 Task: Create a rule from the Recommended list, Task Added to this Project -> add SubTasks in the project AgileHive with SubTasks Gather and Analyse Requirements , Design and Implement Solution , System Test and UAT , Release to Production / Go Live
Action: Mouse moved to (760, 489)
Screenshot: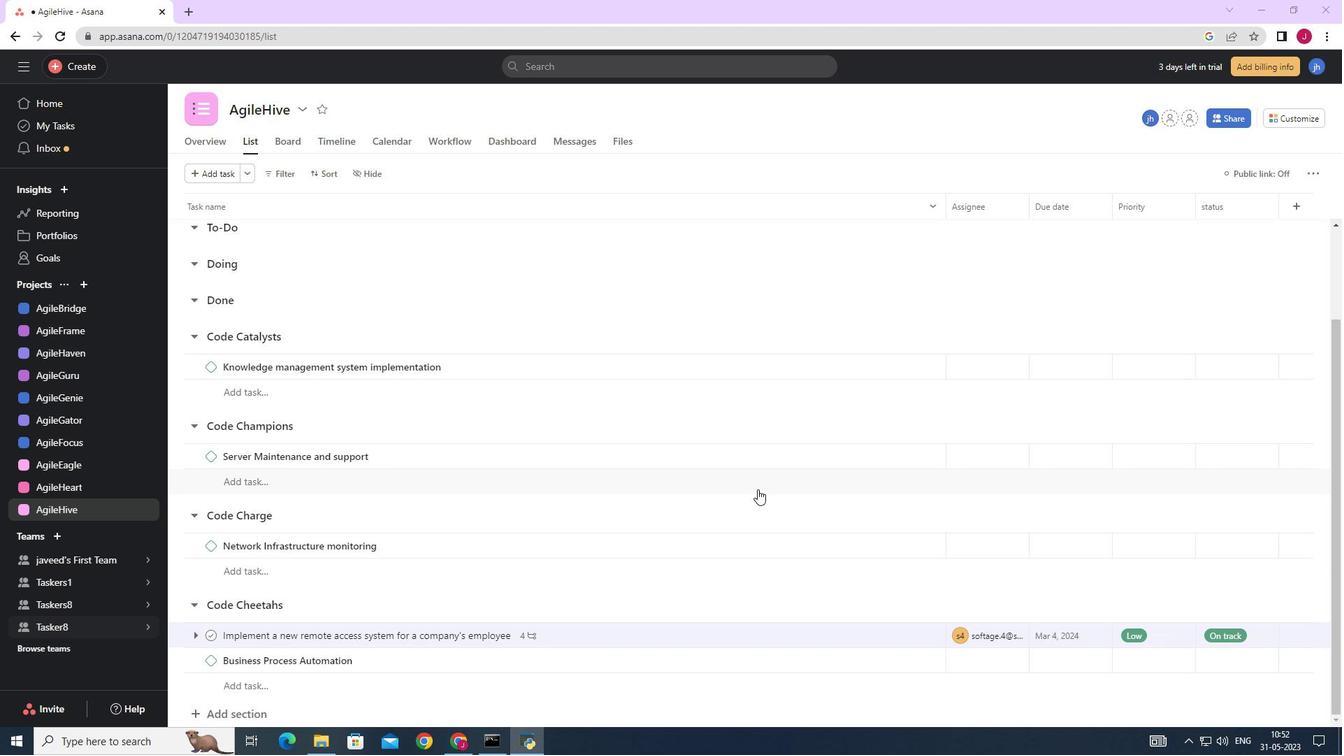 
Action: Mouse scrolled (760, 488) with delta (0, 0)
Screenshot: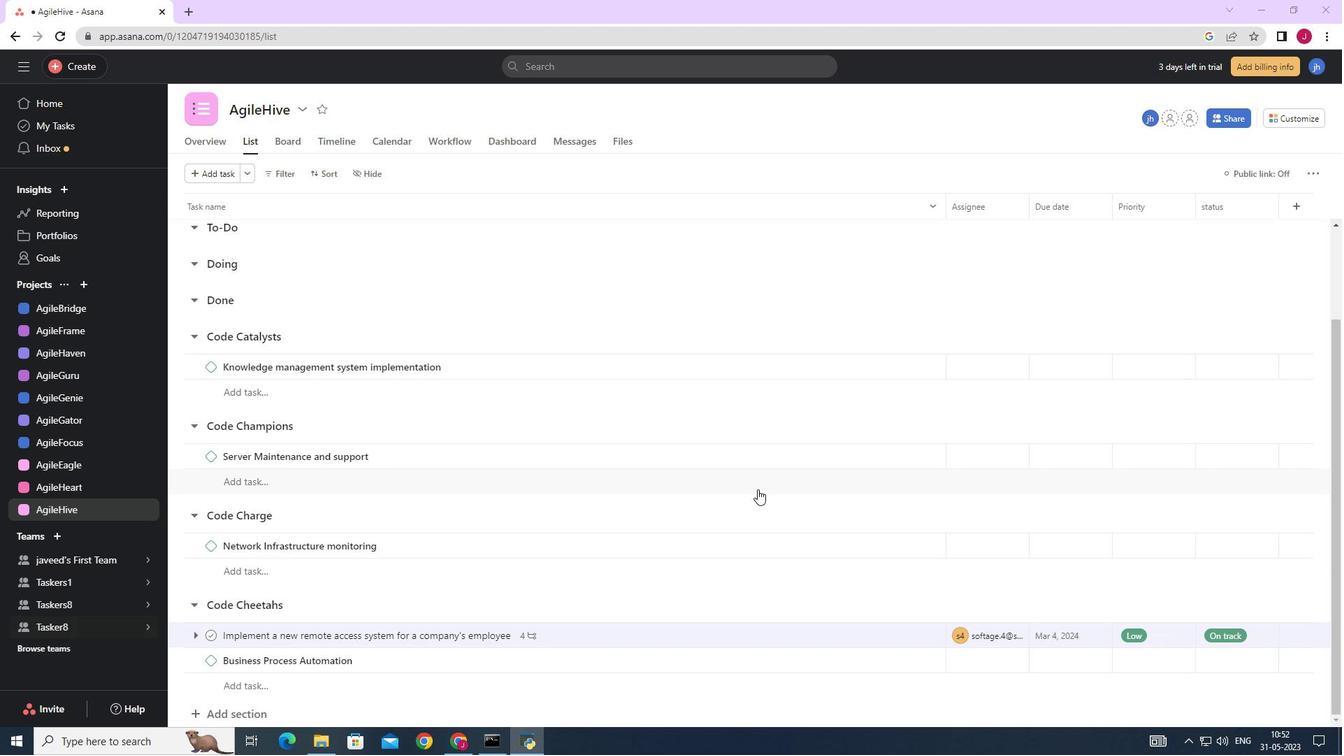 
Action: Mouse moved to (761, 490)
Screenshot: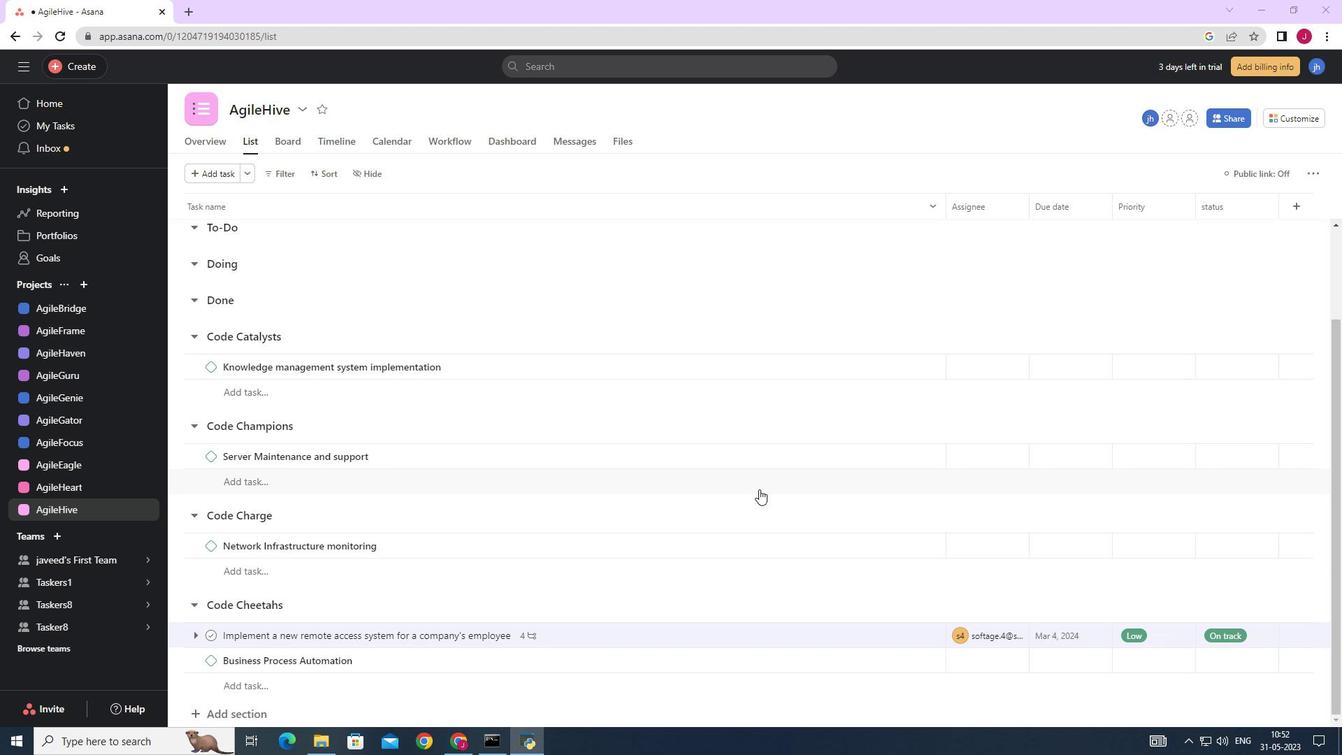 
Action: Mouse scrolled (761, 489) with delta (0, 0)
Screenshot: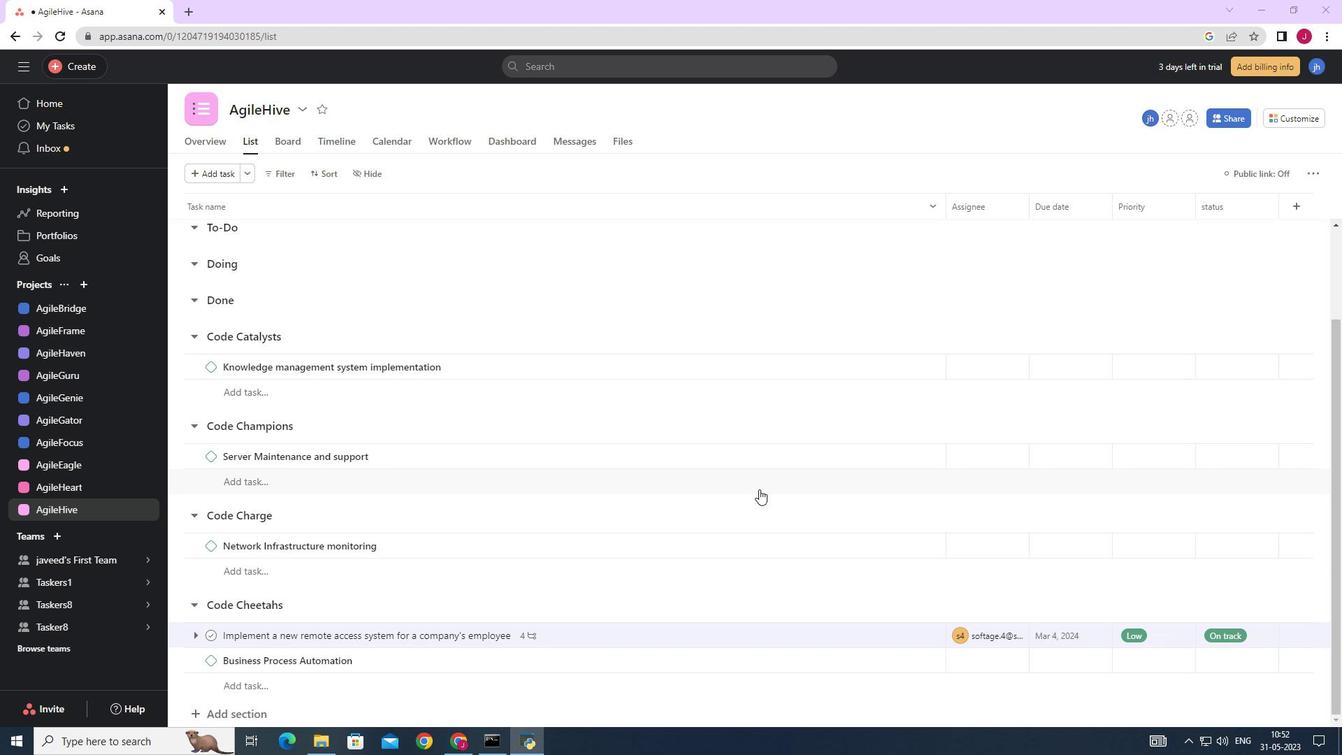 
Action: Mouse moved to (761, 490)
Screenshot: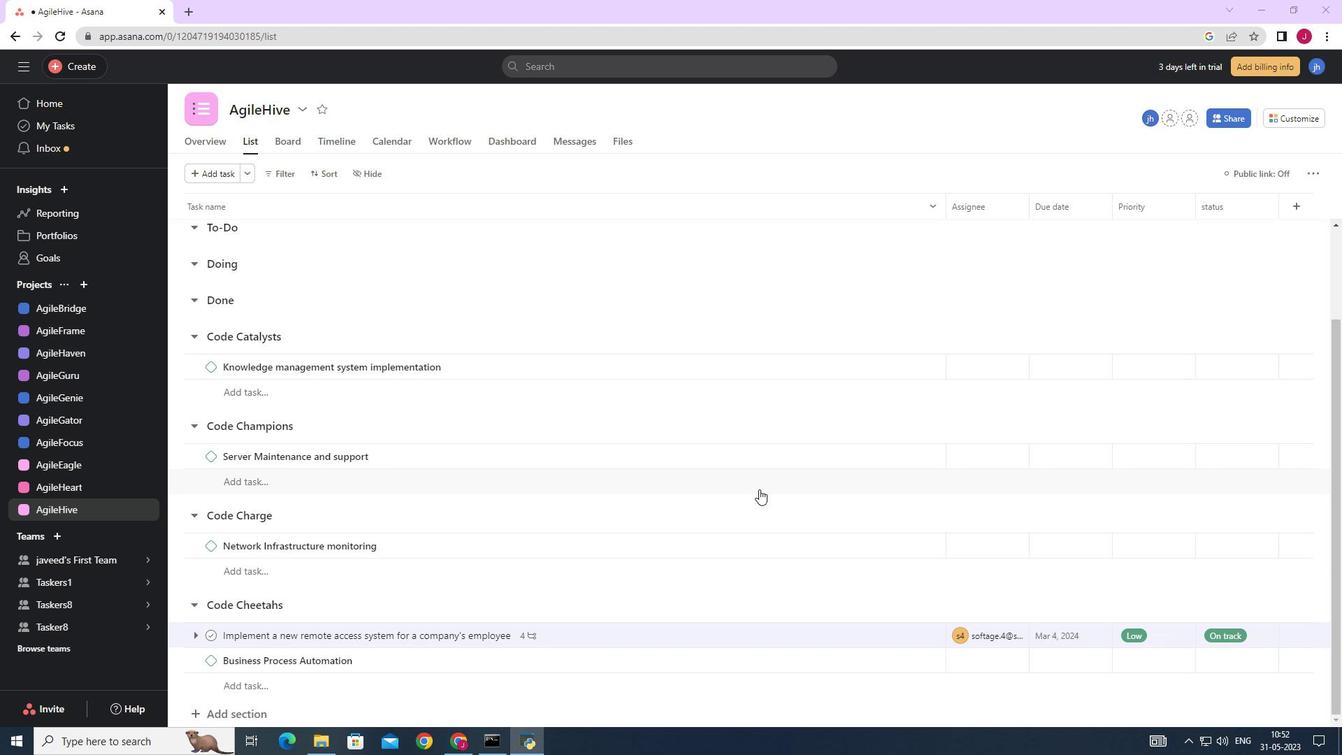 
Action: Mouse scrolled (761, 489) with delta (0, 0)
Screenshot: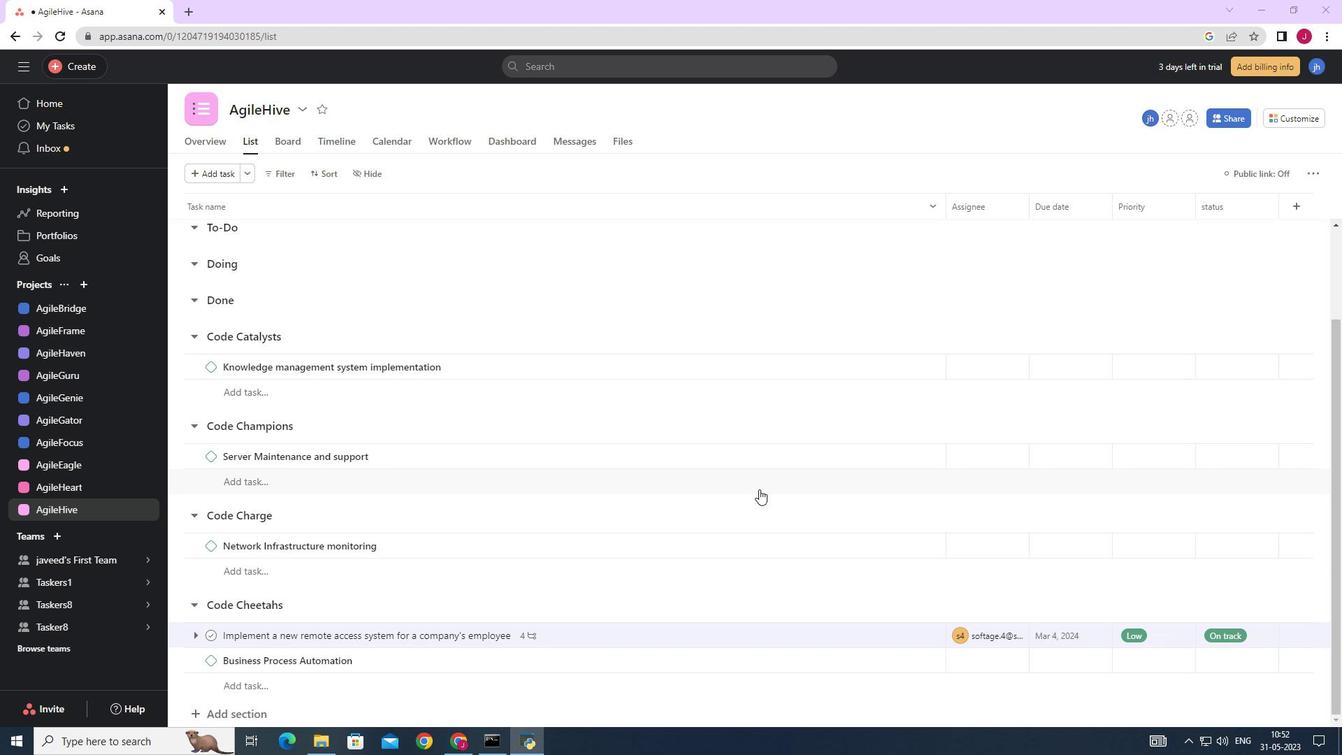 
Action: Mouse scrolled (761, 490) with delta (0, 0)
Screenshot: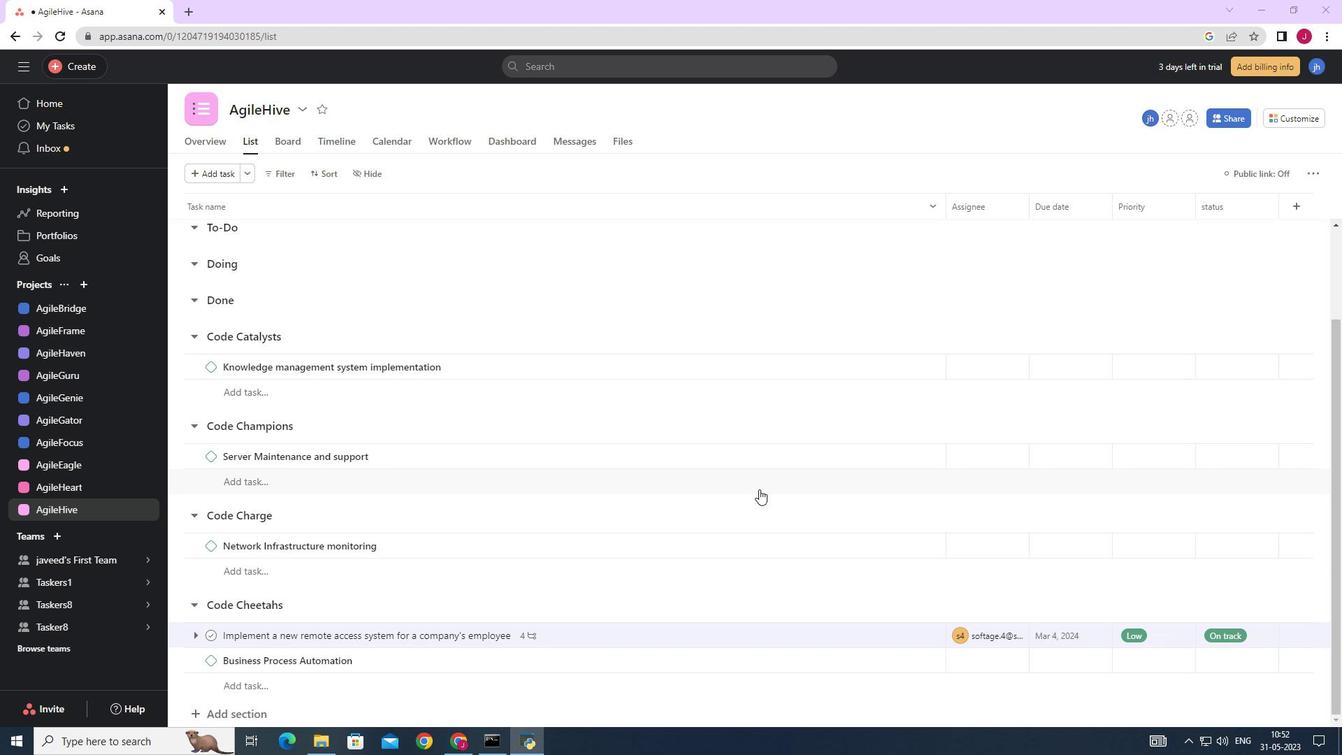 
Action: Mouse moved to (763, 500)
Screenshot: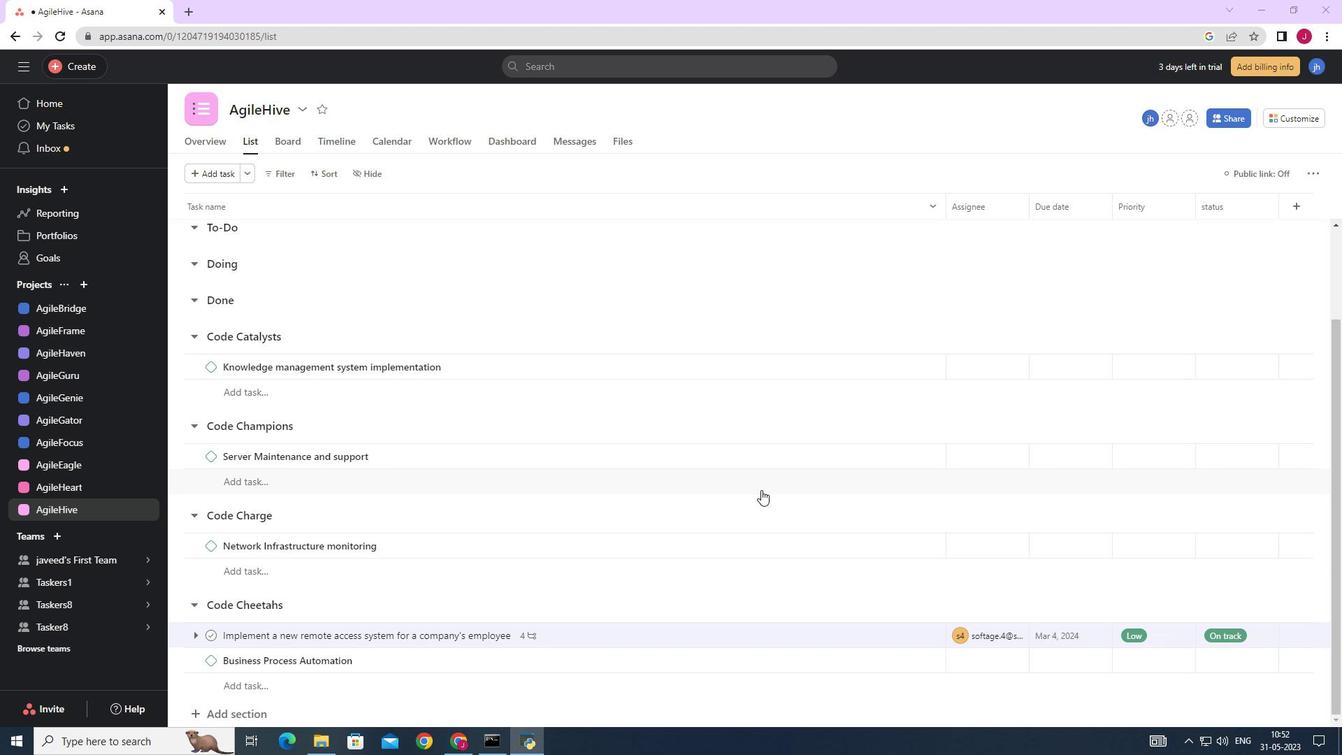 
Action: Mouse scrolled (764, 493) with delta (0, 0)
Screenshot: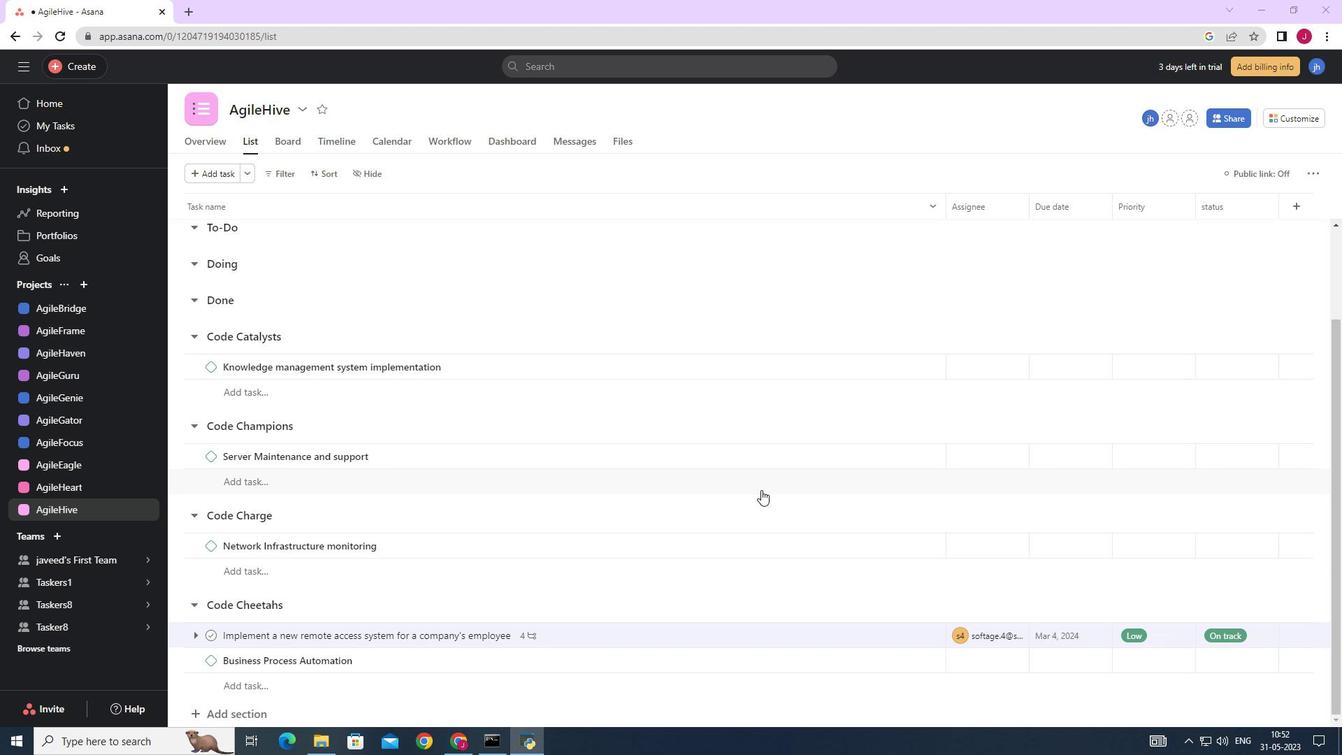 
Action: Mouse moved to (1307, 111)
Screenshot: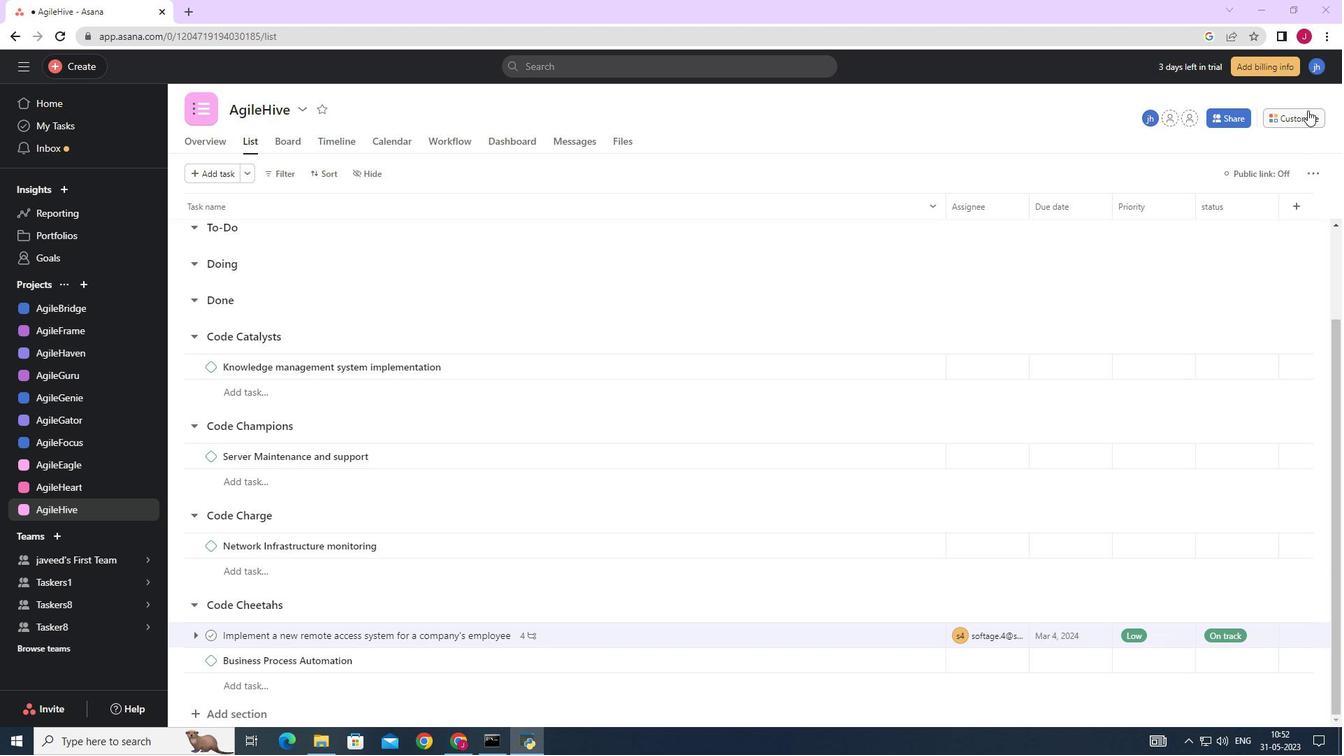
Action: Mouse pressed left at (1307, 111)
Screenshot: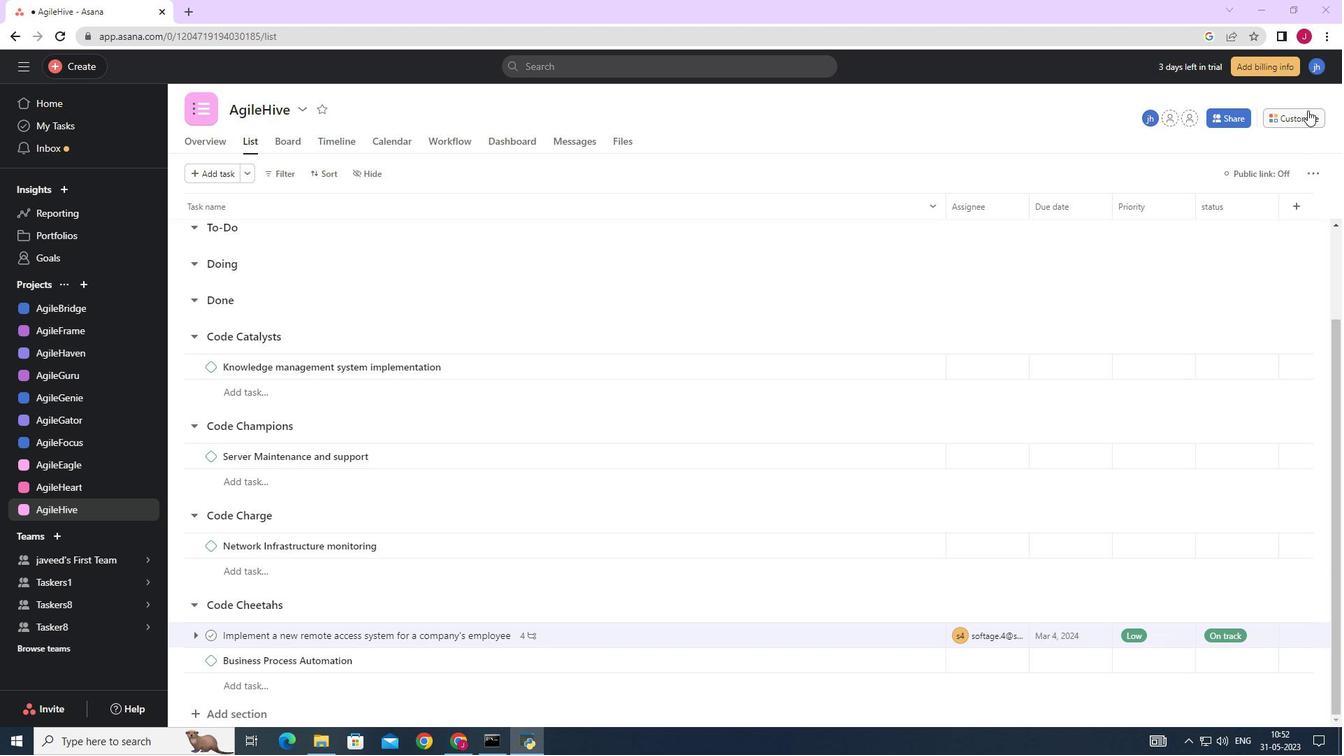 
Action: Mouse moved to (1059, 307)
Screenshot: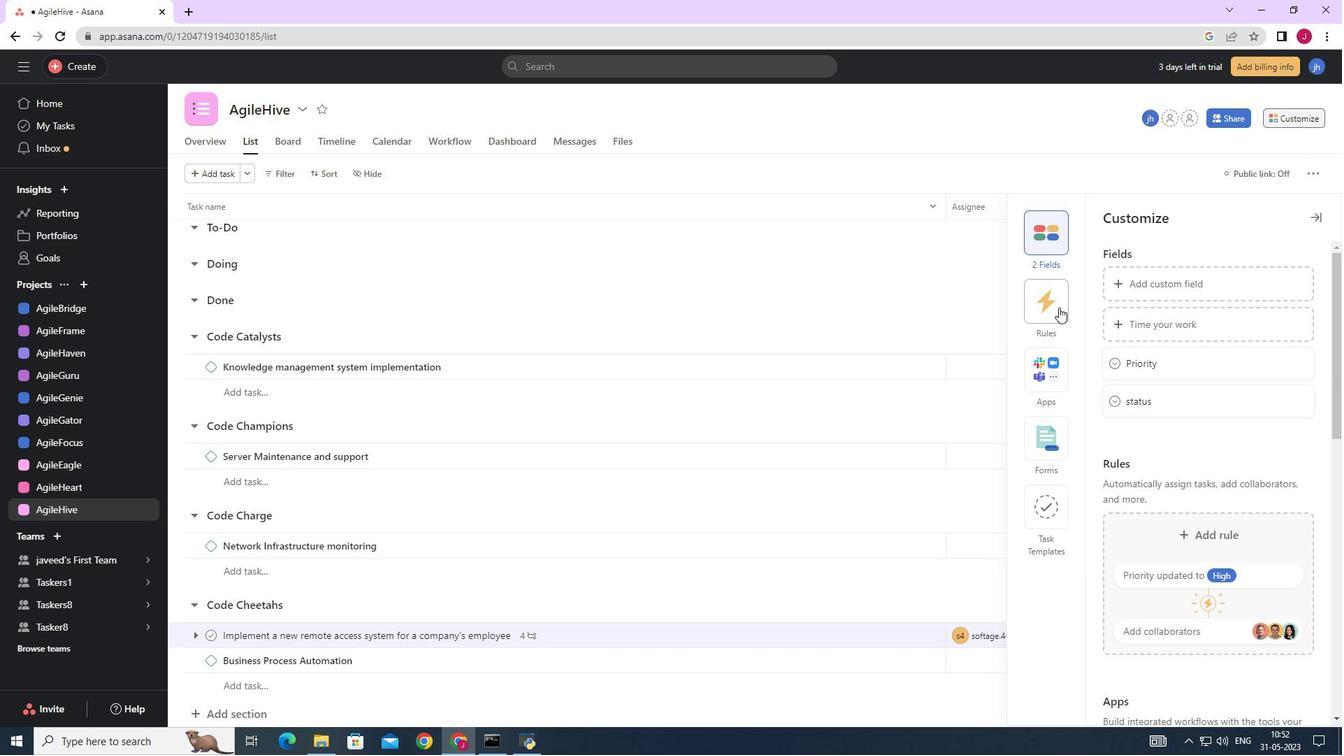 
Action: Mouse pressed left at (1059, 307)
Screenshot: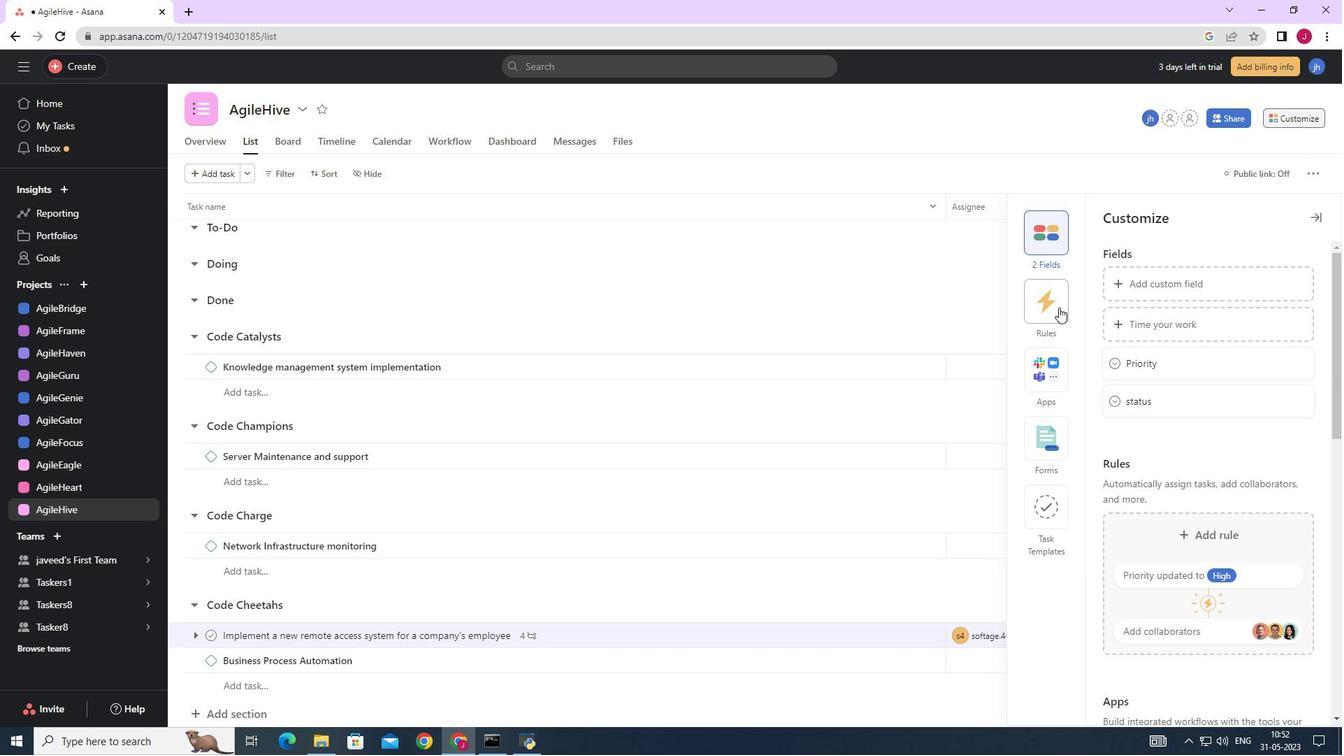 
Action: Mouse moved to (1192, 317)
Screenshot: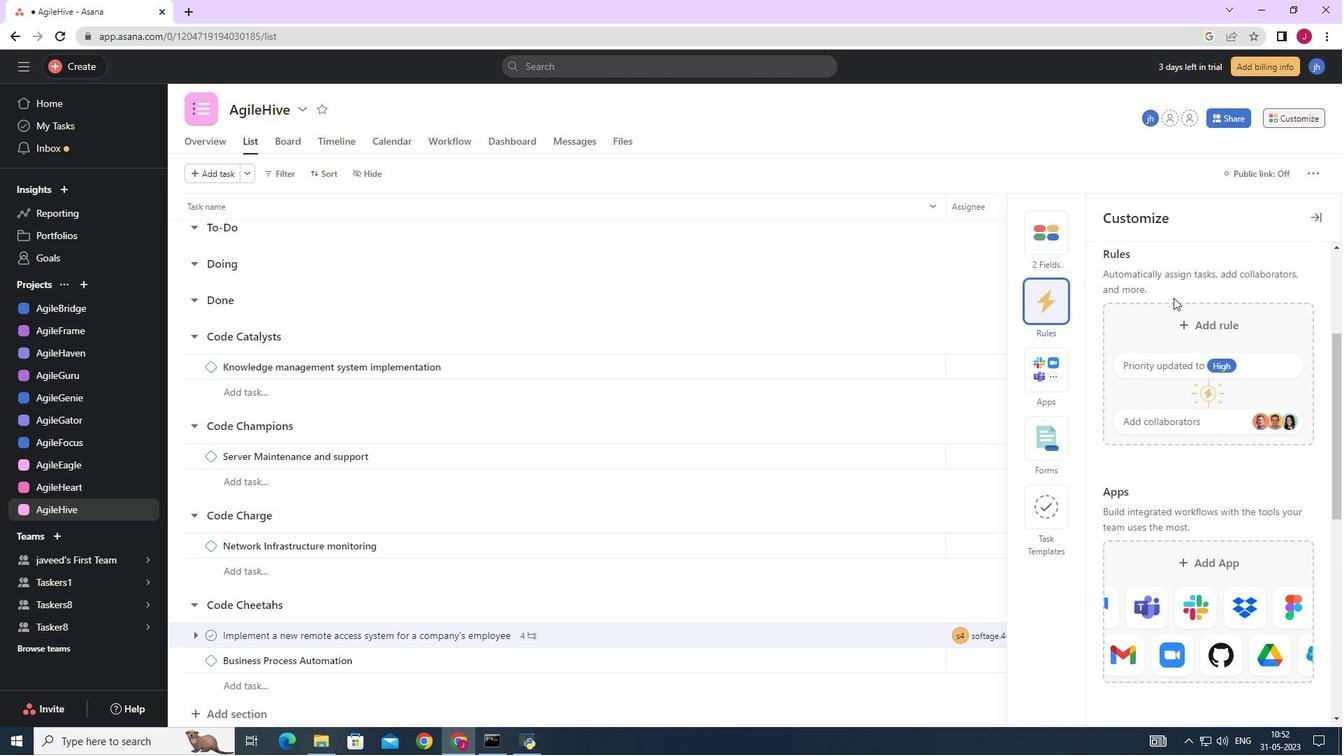 
Action: Mouse pressed left at (1192, 317)
Screenshot: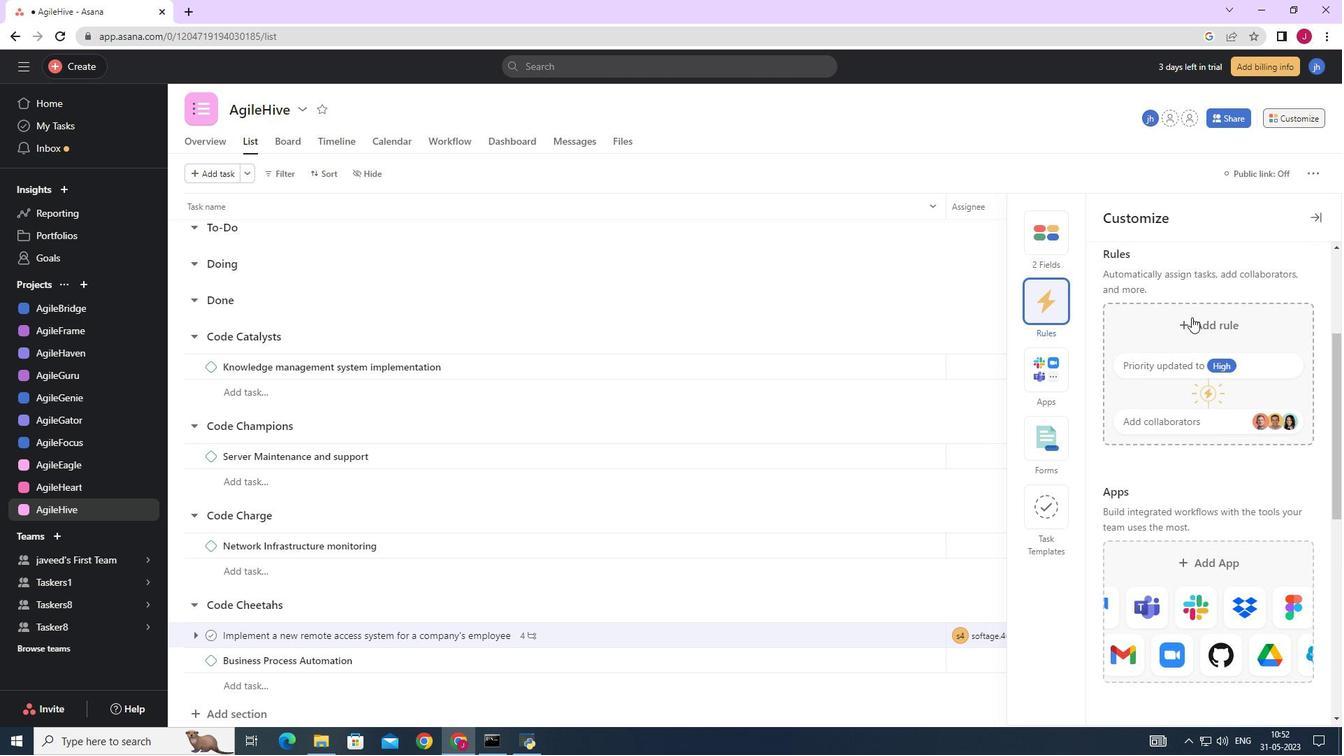 
Action: Mouse moved to (332, 155)
Screenshot: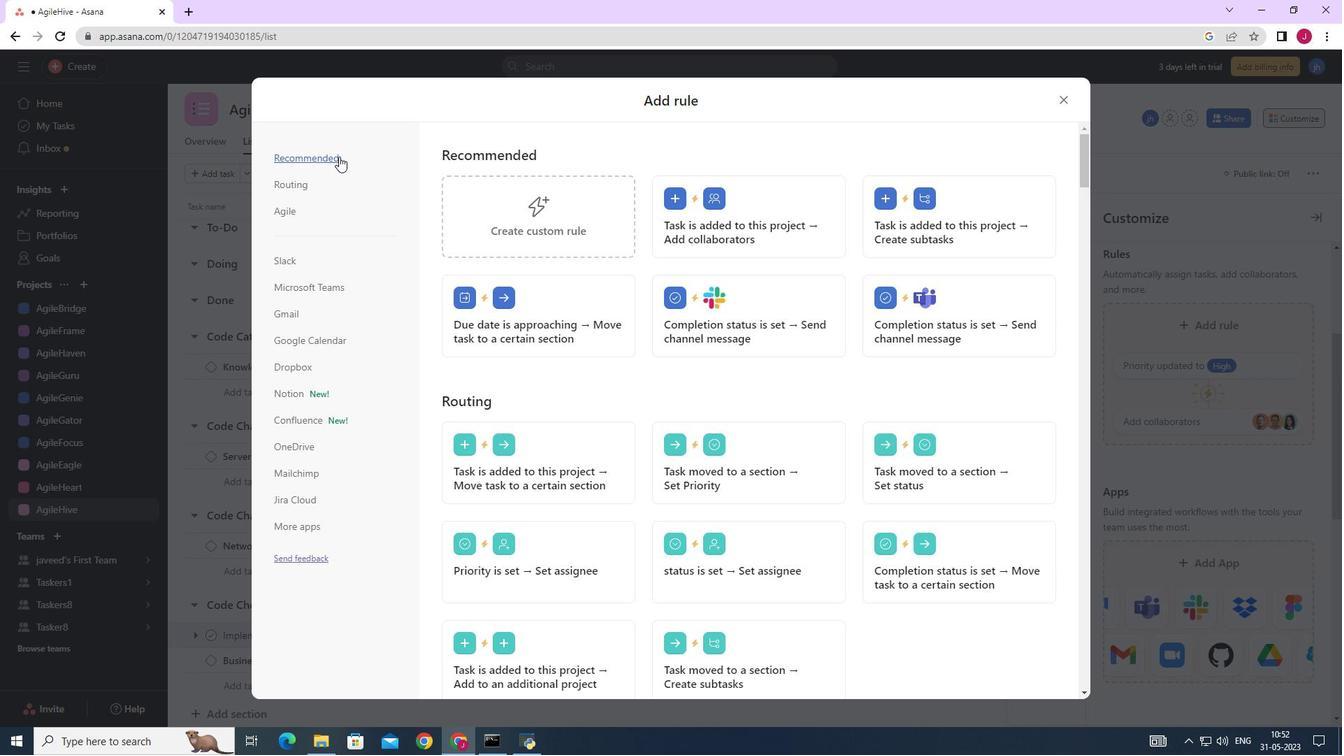 
Action: Mouse pressed left at (332, 155)
Screenshot: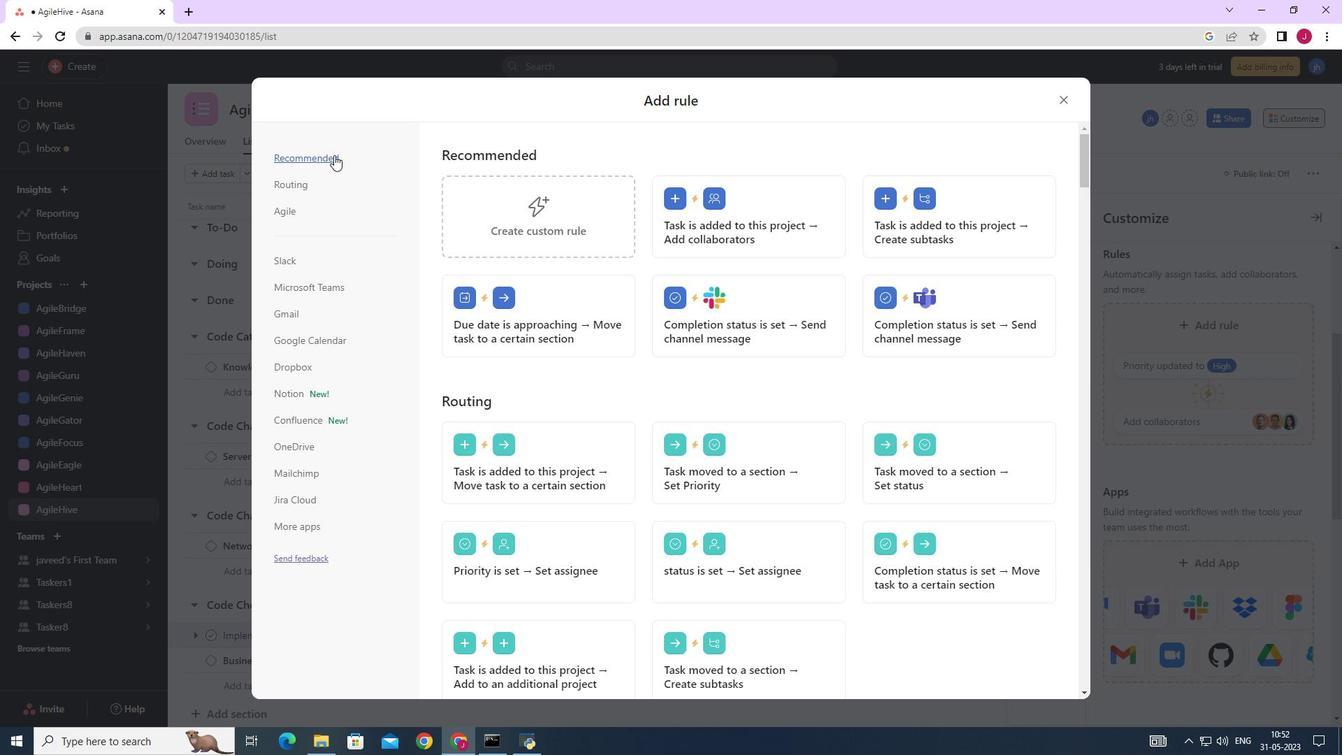 
Action: Mouse moved to (546, 211)
Screenshot: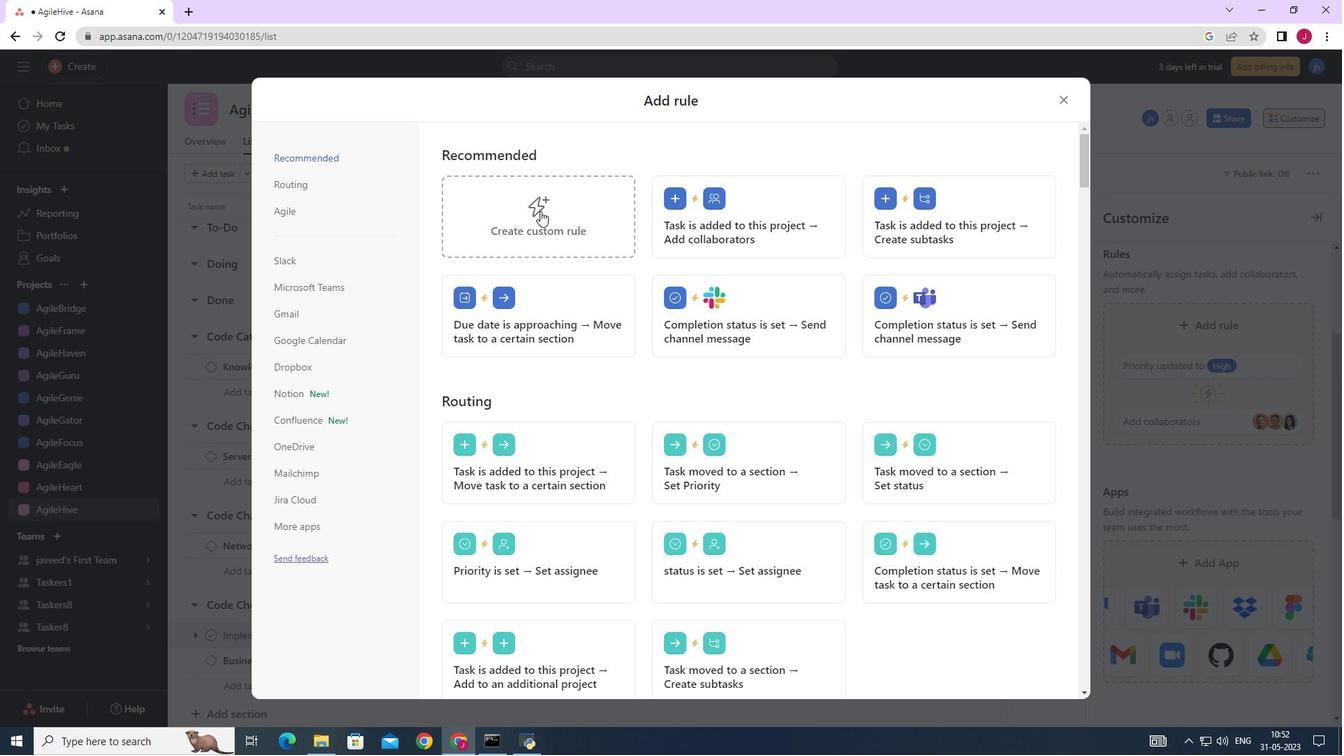 
Action: Mouse pressed left at (546, 211)
Screenshot: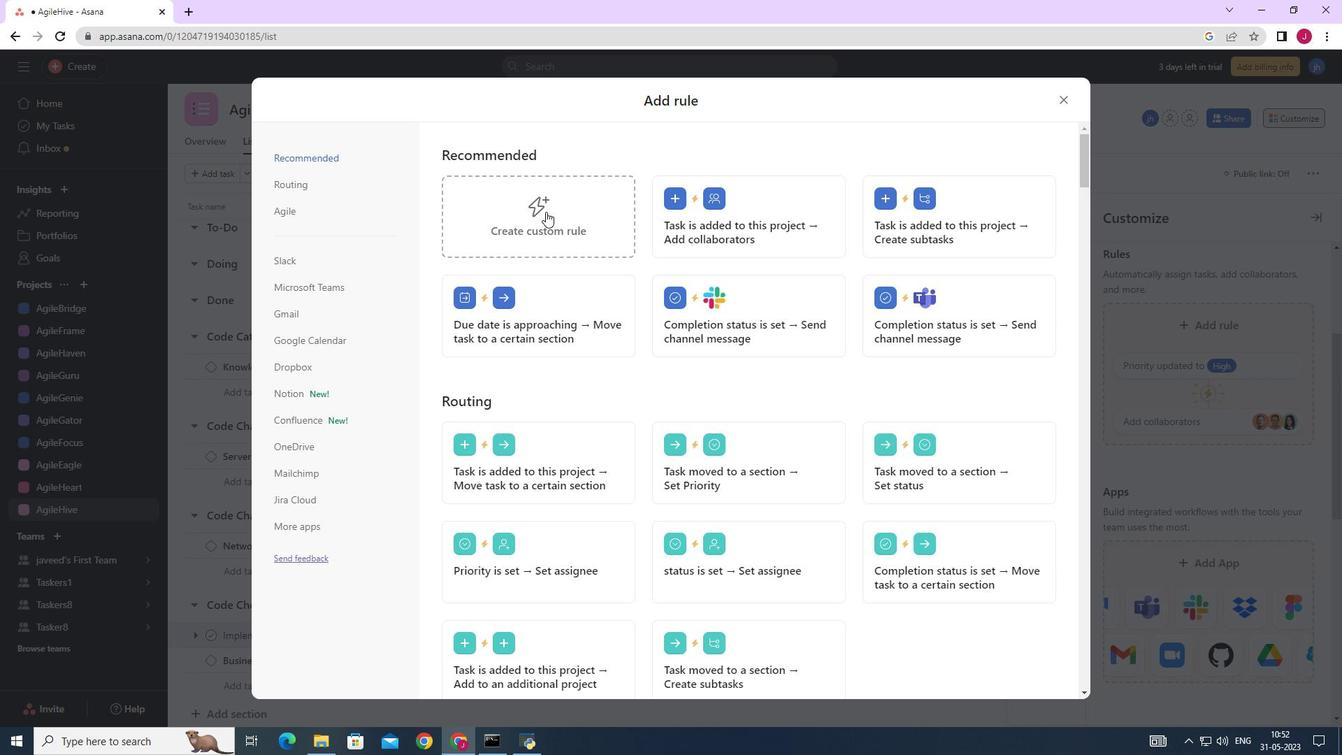 
Action: Mouse moved to (665, 374)
Screenshot: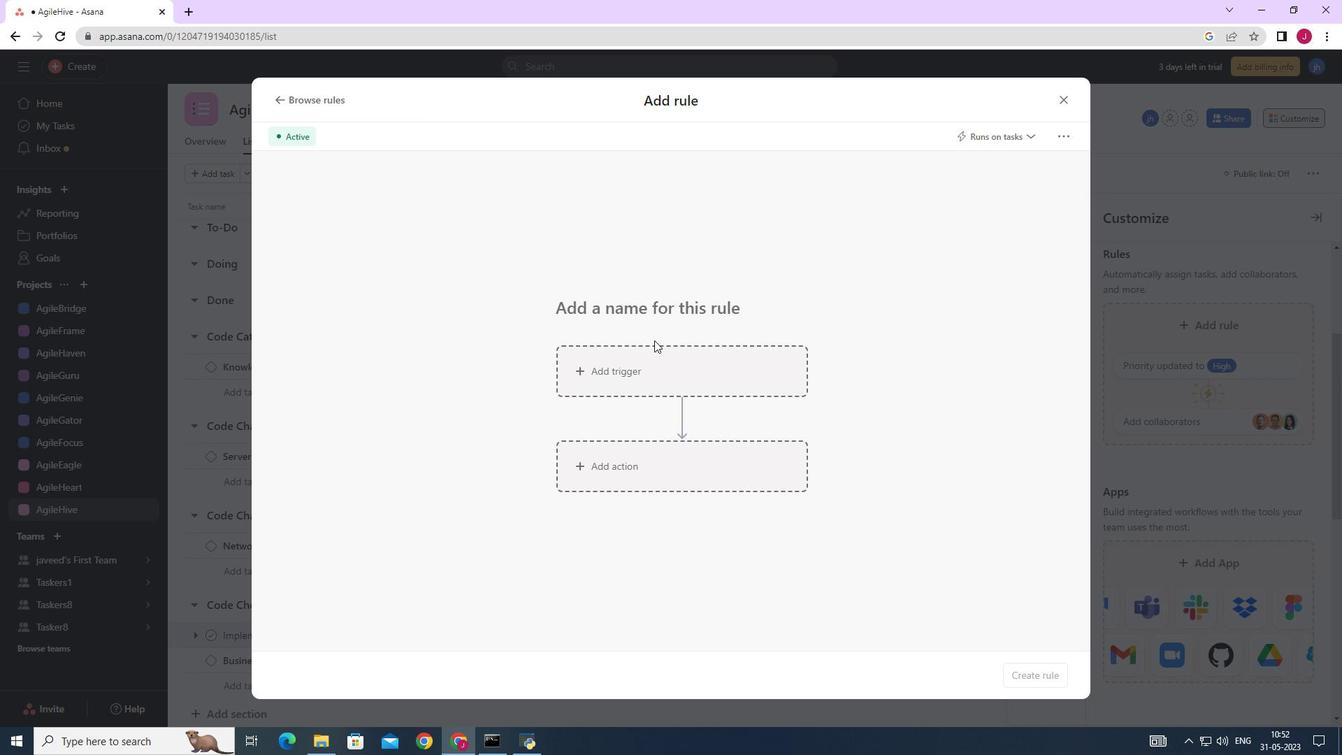 
Action: Mouse pressed left at (665, 374)
Screenshot: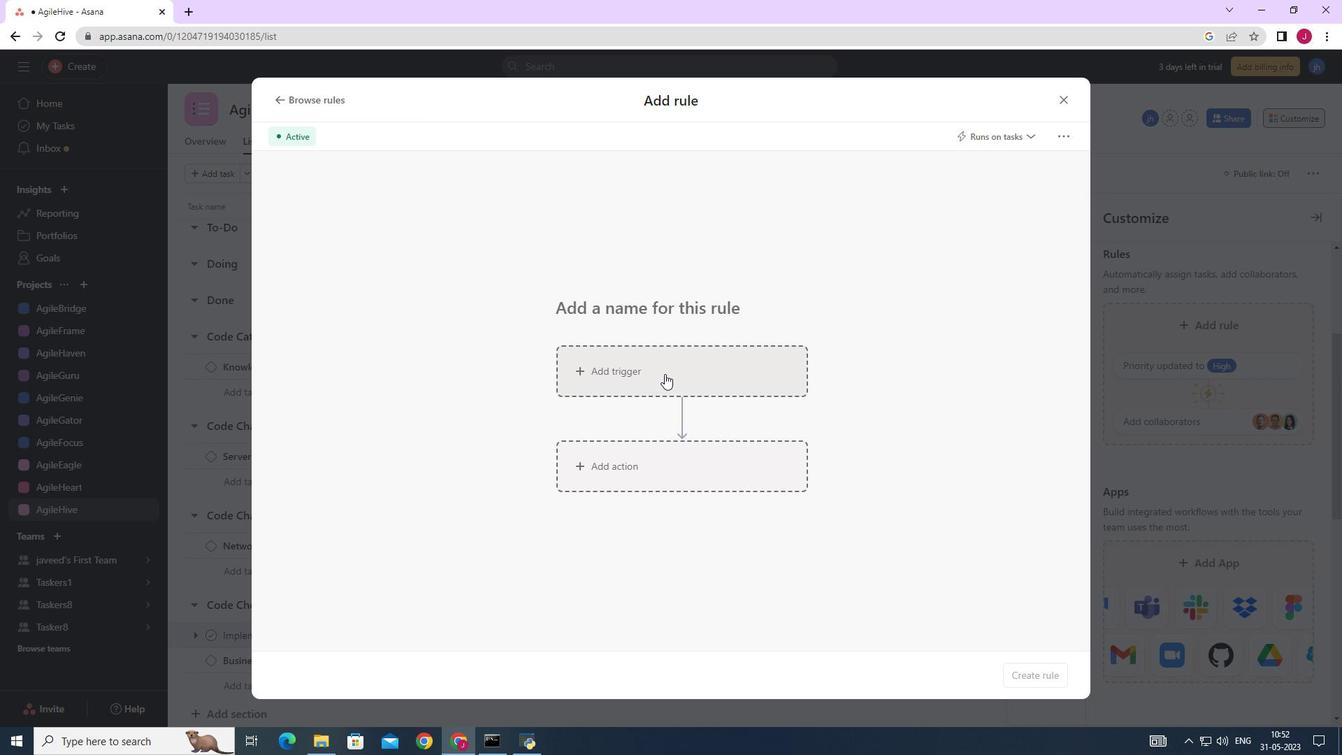 
Action: Mouse moved to (565, 458)
Screenshot: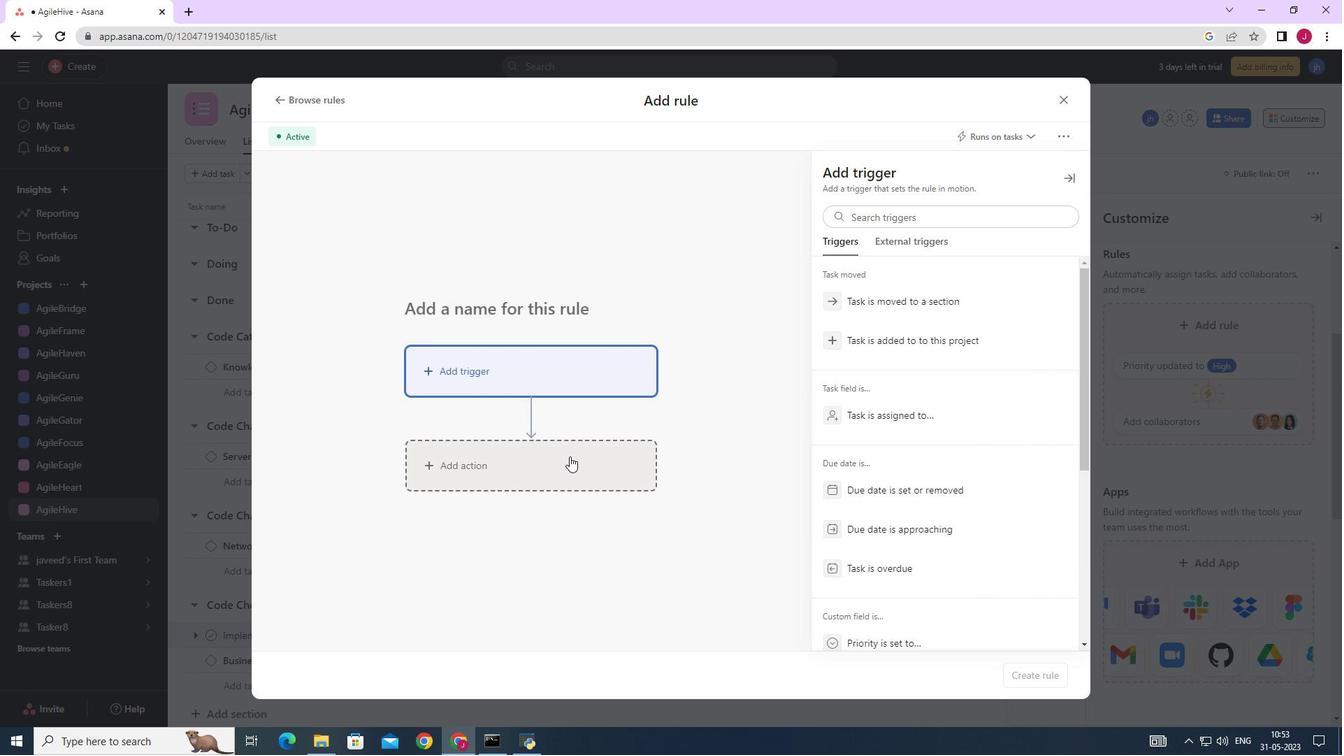 
Action: Mouse pressed left at (565, 458)
Screenshot: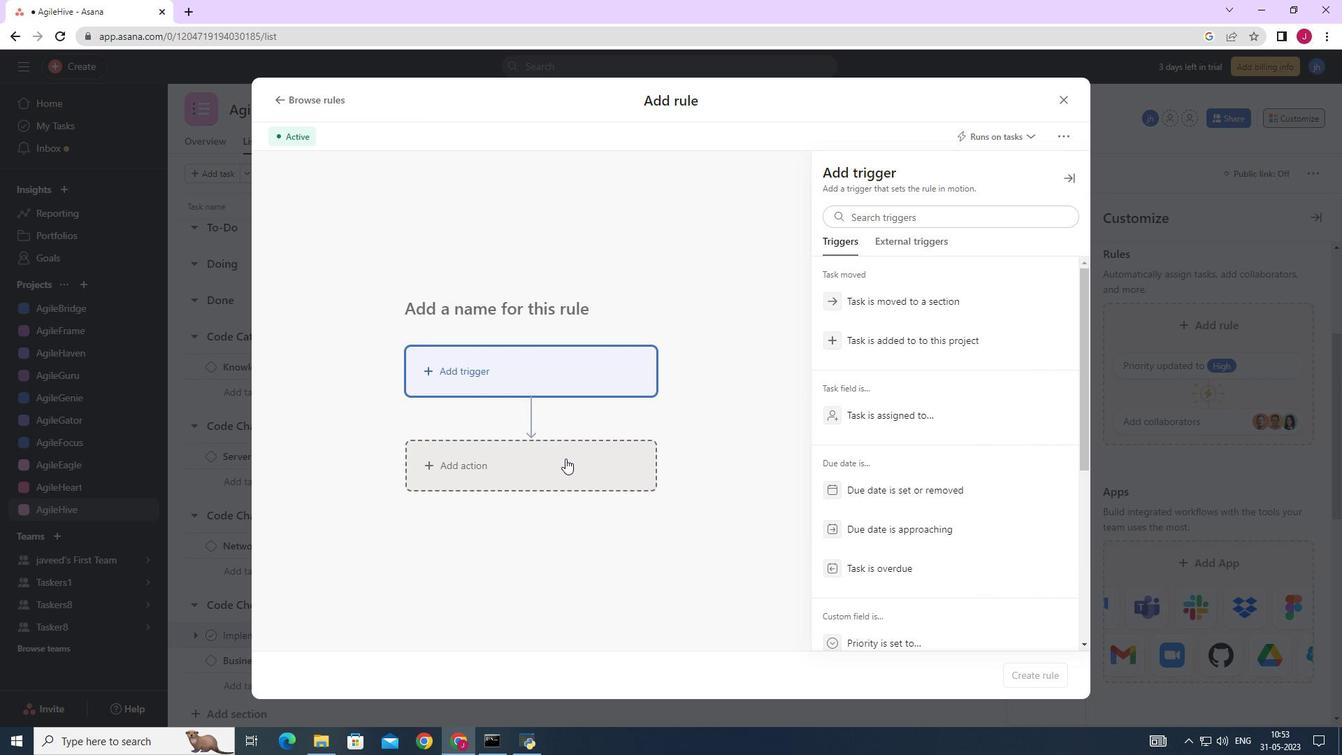 
Action: Mouse moved to (969, 458)
Screenshot: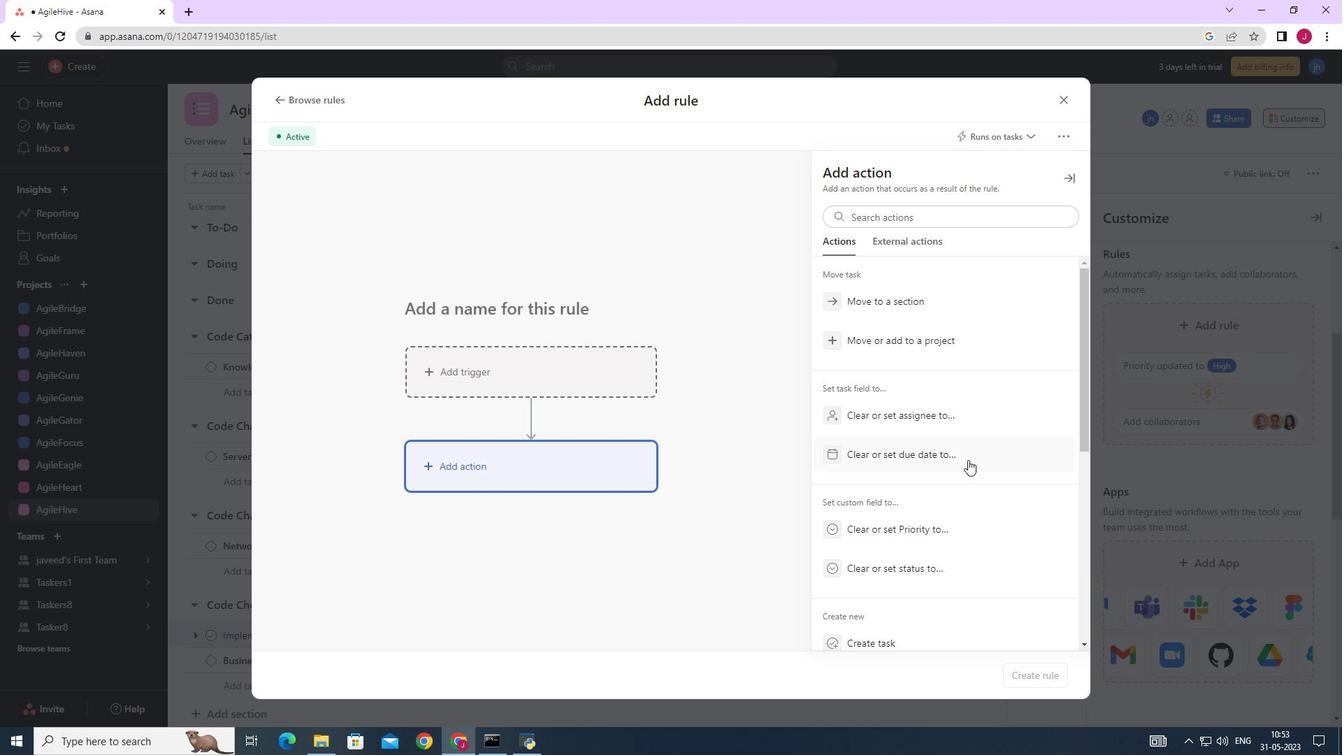 
Action: Mouse scrolled (969, 458) with delta (0, 0)
Screenshot: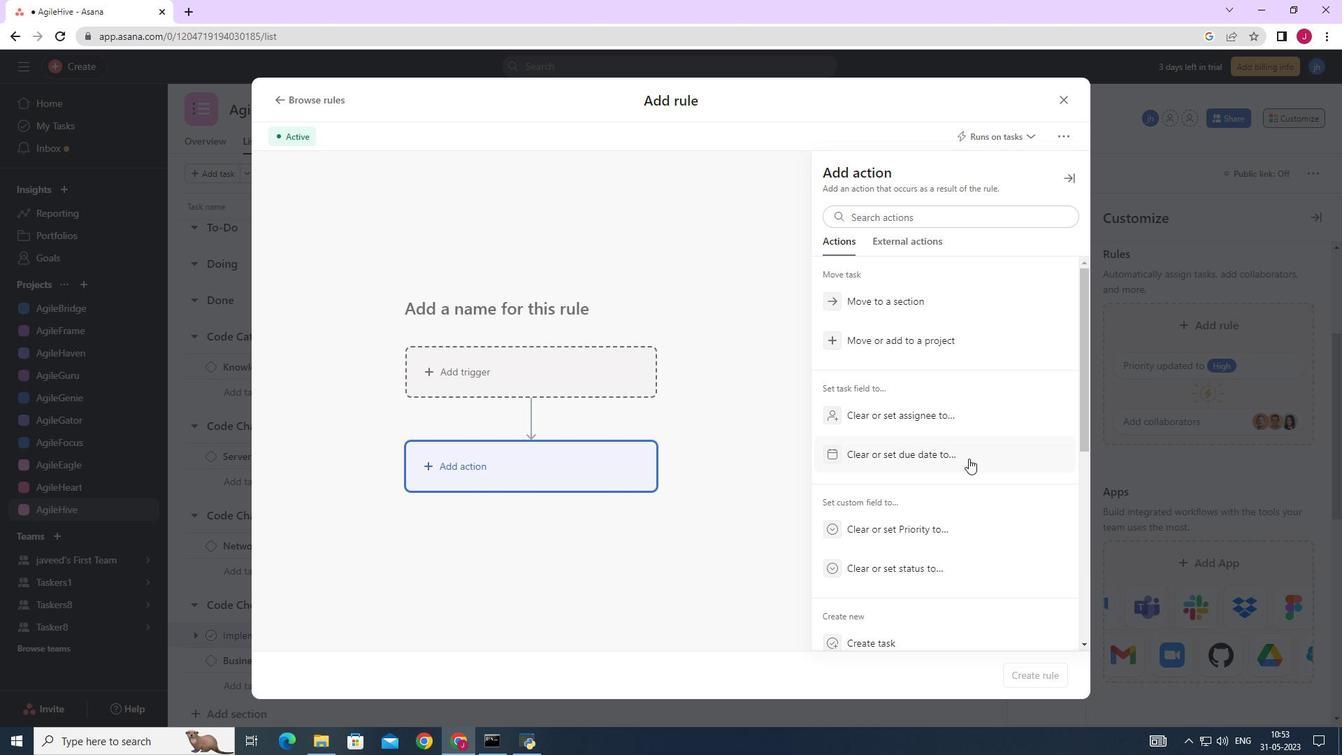 
Action: Mouse scrolled (969, 458) with delta (0, 0)
Screenshot: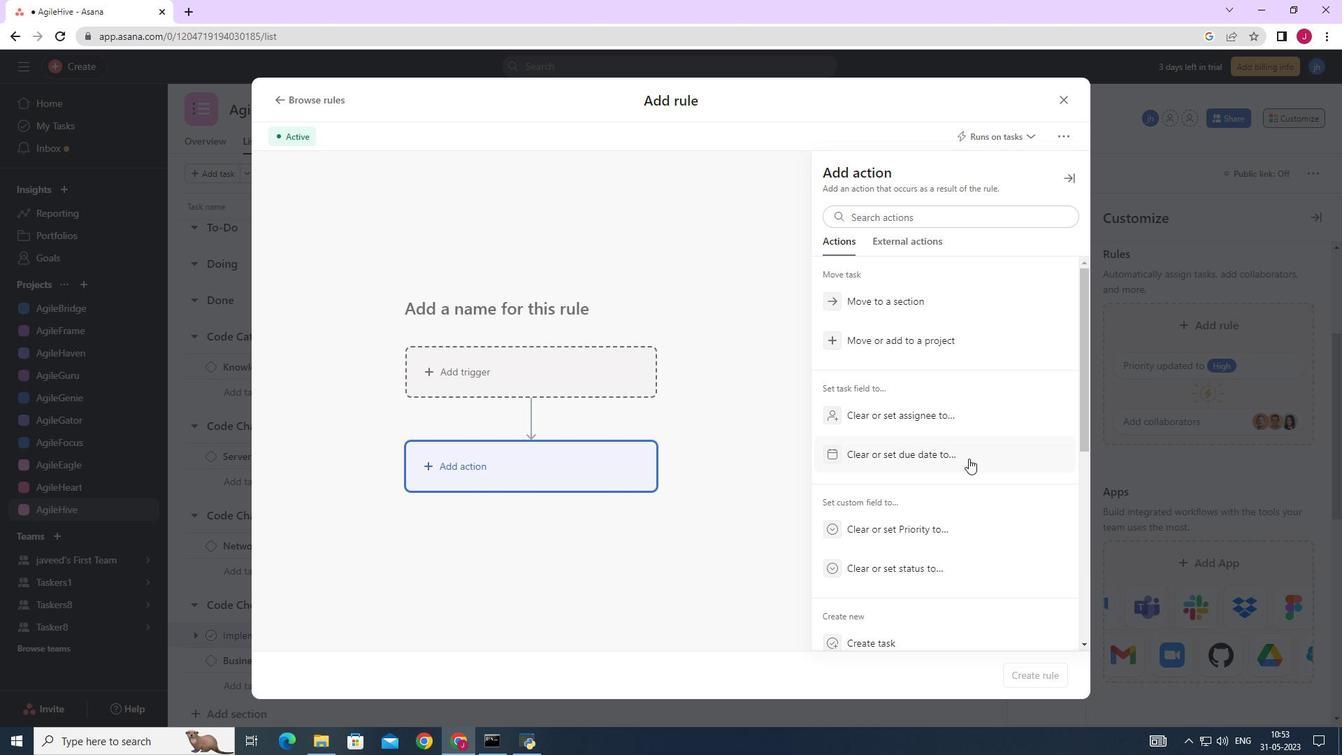 
Action: Mouse scrolled (969, 458) with delta (0, 0)
Screenshot: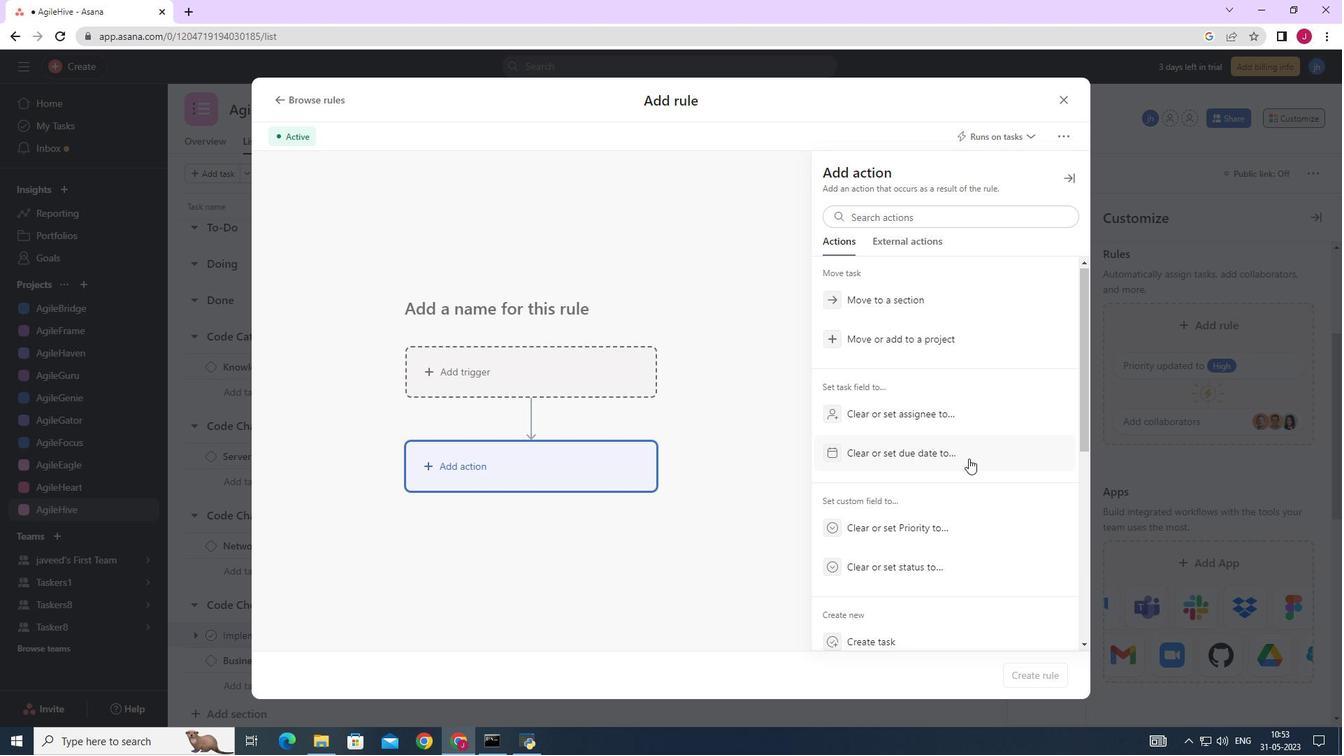 
Action: Mouse moved to (886, 476)
Screenshot: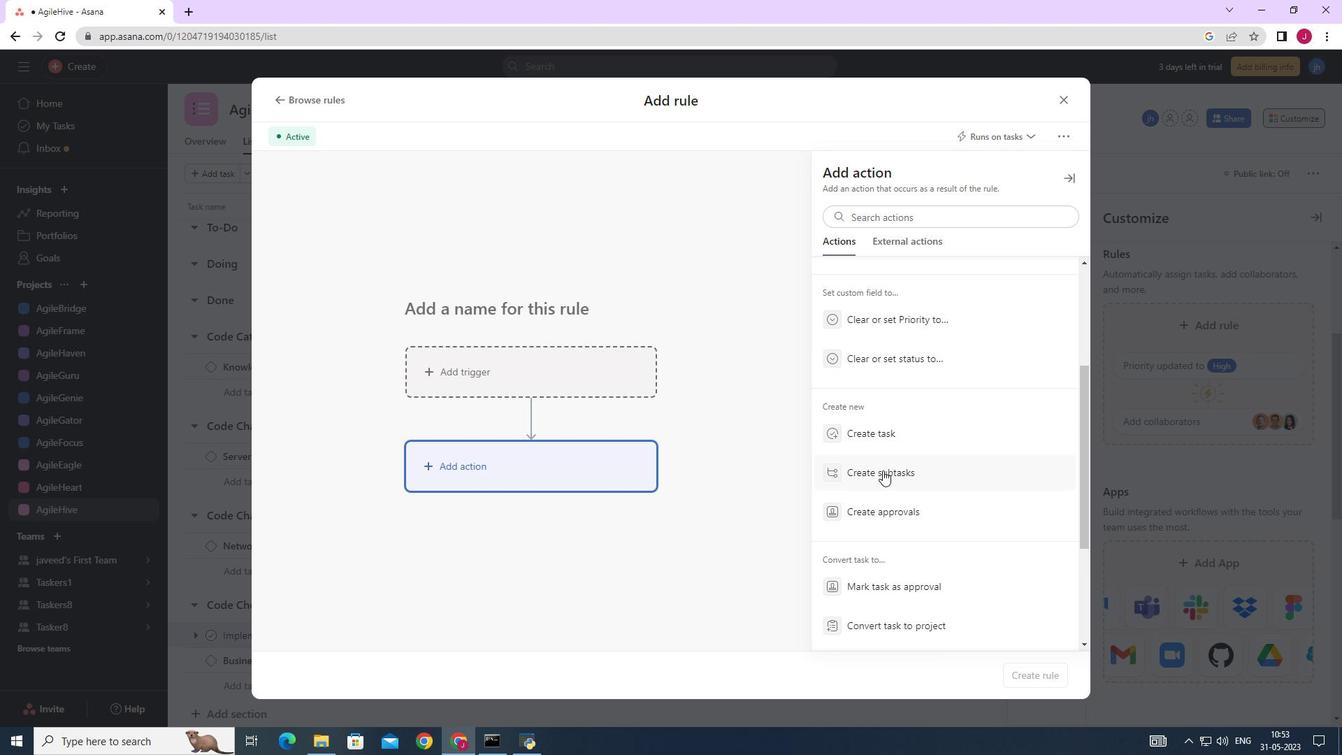 
Action: Mouse pressed left at (886, 476)
Screenshot: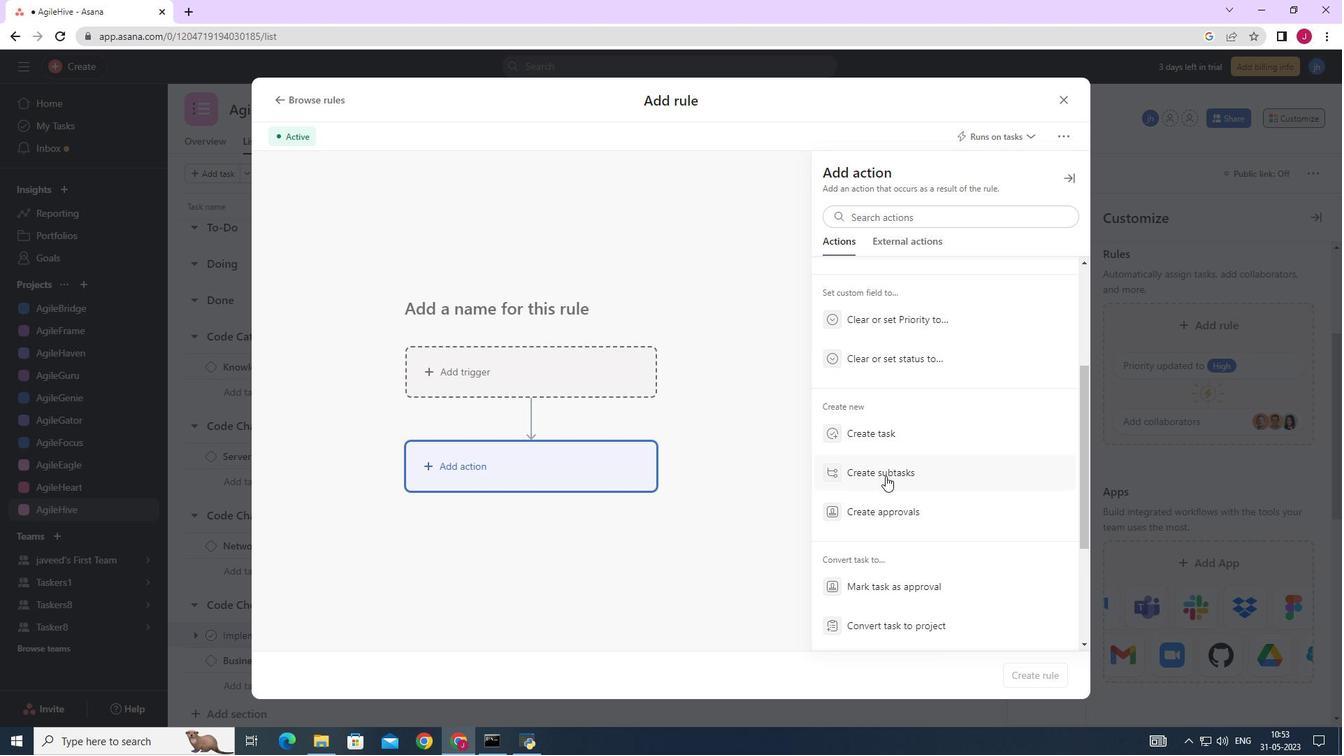 
Action: Mouse moved to (909, 221)
Screenshot: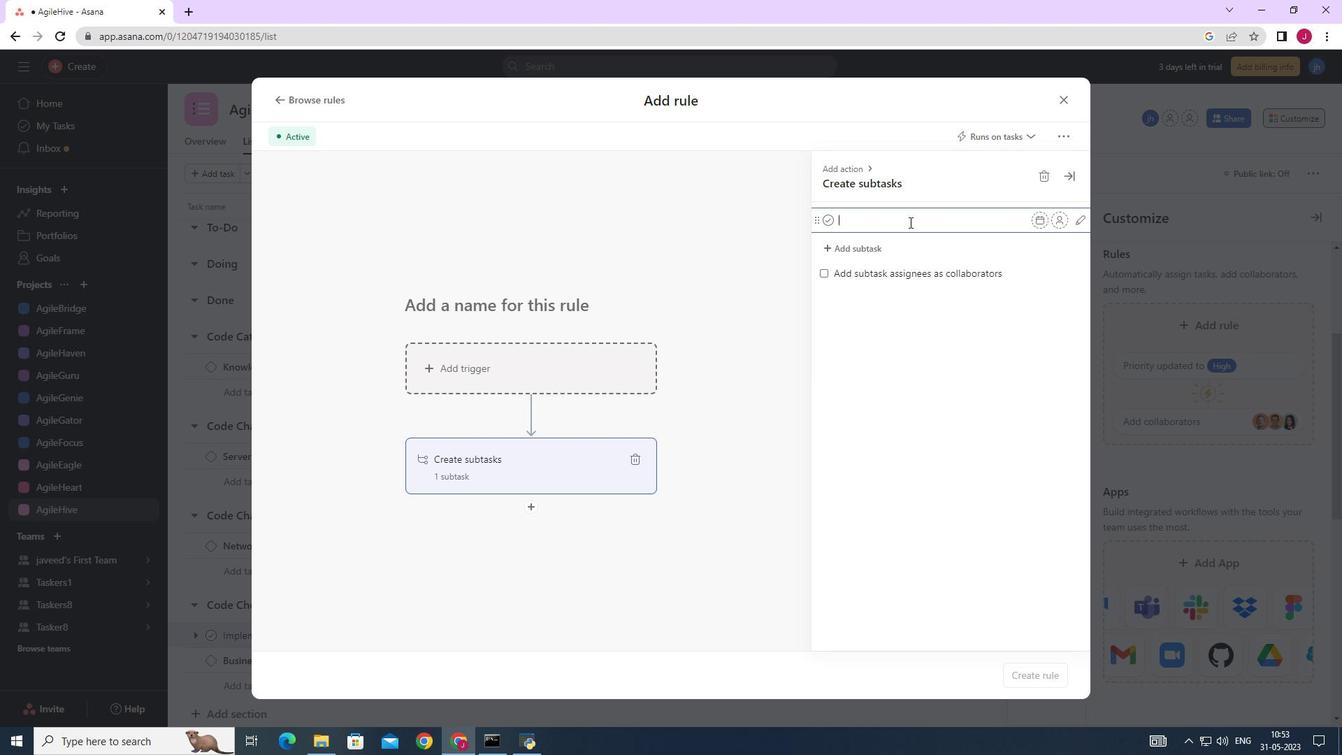 
Action: Key pressed <Key.caps_lock>G<Key.caps_lock>ather<Key.space>and<Key.space><Key.caps_lock>A<Key.caps_lock>nalyse<Key.space><Key.caps_lock>R<Key.caps_lock>equirements<Key.enter><Key.caps_lock>D<Key.caps_lock>esign<Key.space>and<Key.space><Key.caps_lock>I<Key.caps_lock>mplement<Key.space><Key.caps_lock>S<Key.caps_lock>olution<Key.enter><Key.caps_lock>S<Key.caps_lock>ystem<Key.space><Key.caps_lock>T<Key.caps_lock>est<Key.space>and<Key.space><Key.caps_lock>UAT<Key.enter><Key.caps_lock>t<Key.backspace>r<Key.caps_lock>ELEASE<Key.space><Key.backspace><Key.backspace><Key.backspace><Key.backspace><Key.backspace><Key.backspace><Key.backspace><Key.backspace><Key.backspace><Key.backspace><Key.backspace><Key.backspace>R<Key.caps_lock>elease<Key.space>to<Key.space>production<Key.space>/<Key.space><Key.caps_lock>G<Key.caps_lock>o<Key.space><Key.caps_lock>L<Key.caps_lock>ive<Key.enter>
Screenshot: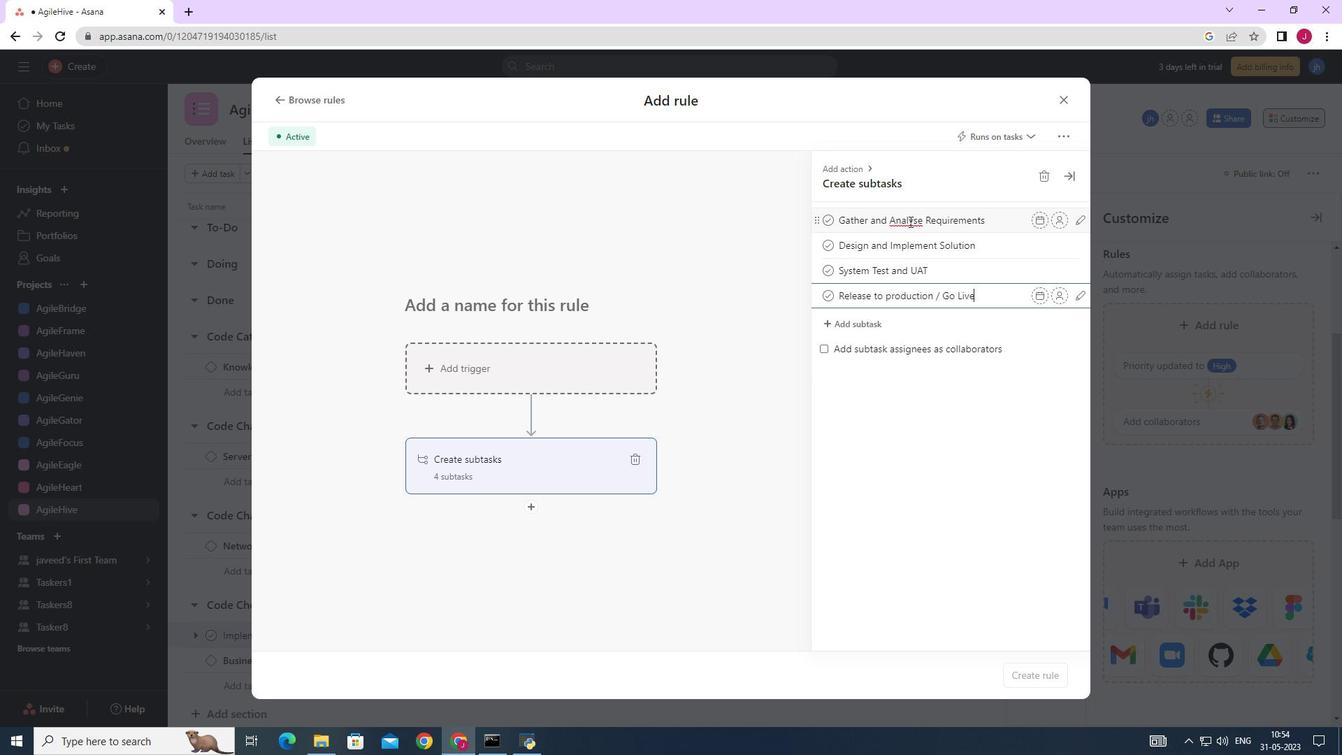 
